 Task: Create Workspace Information Management Workspace description Create and manage company-wide volunteer and charity programs. Workspace type Marketing 
Action: Mouse moved to (360, 75)
Screenshot: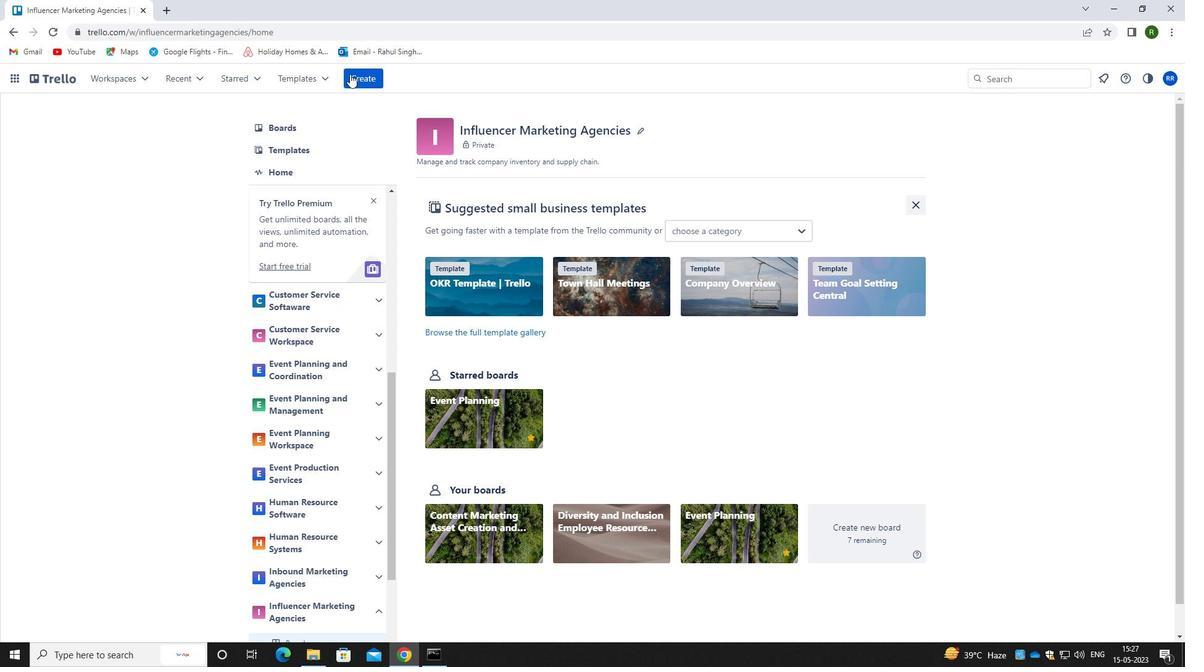 
Action: Mouse pressed left at (360, 75)
Screenshot: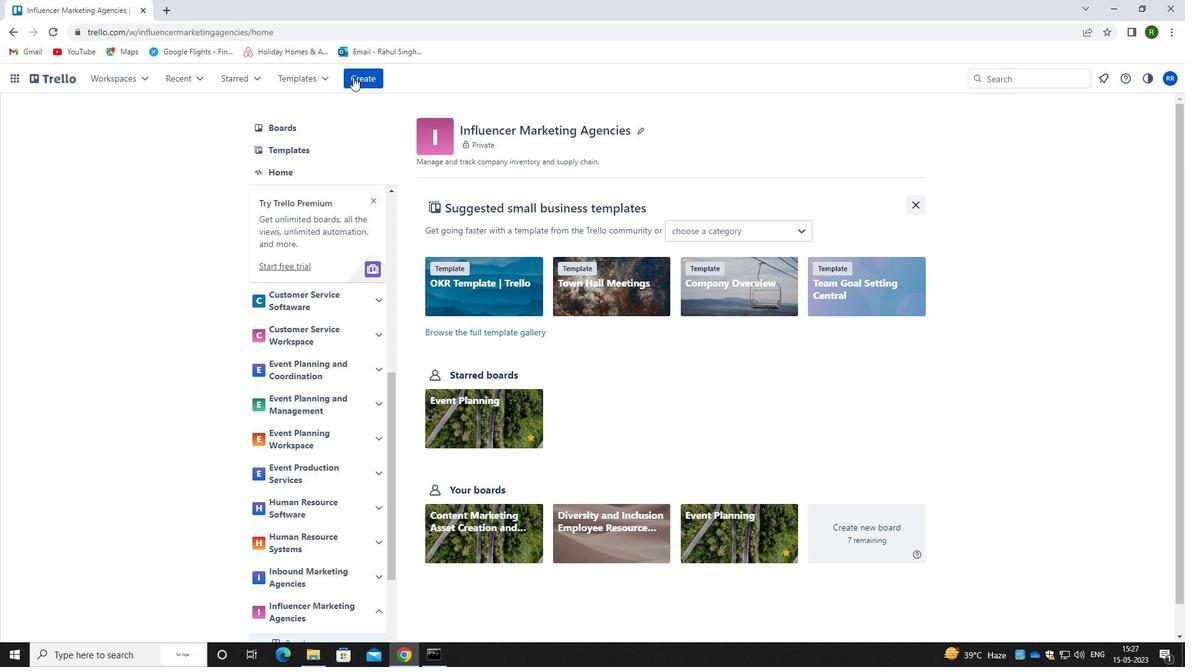 
Action: Mouse moved to (442, 210)
Screenshot: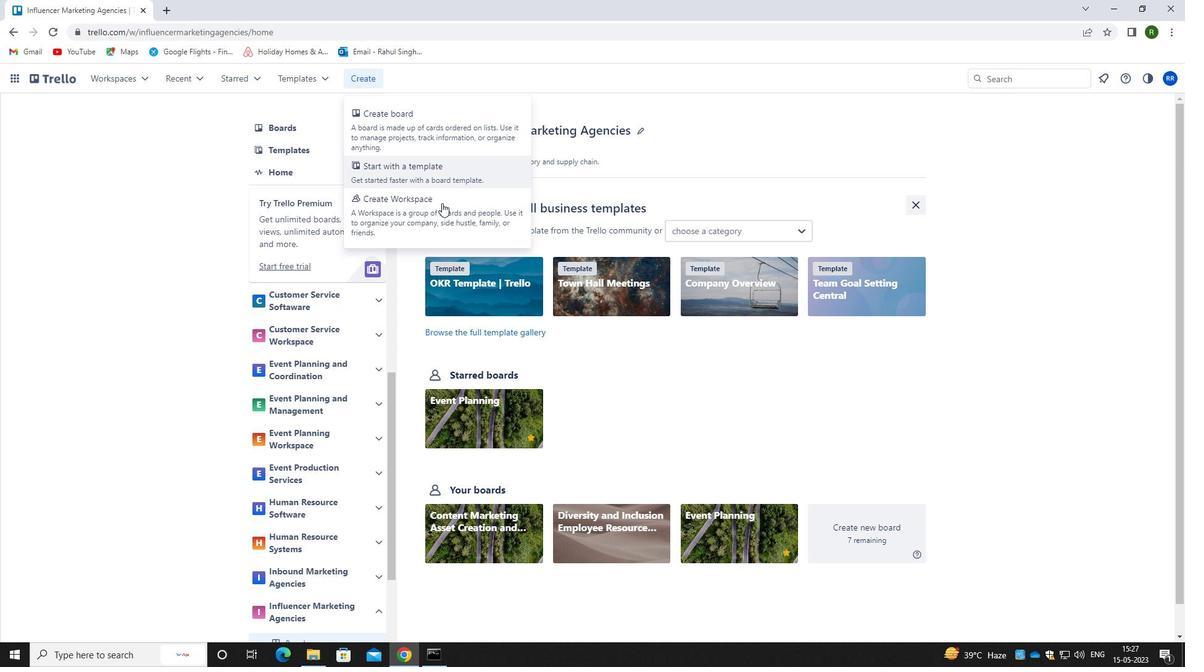 
Action: Mouse pressed left at (442, 210)
Screenshot: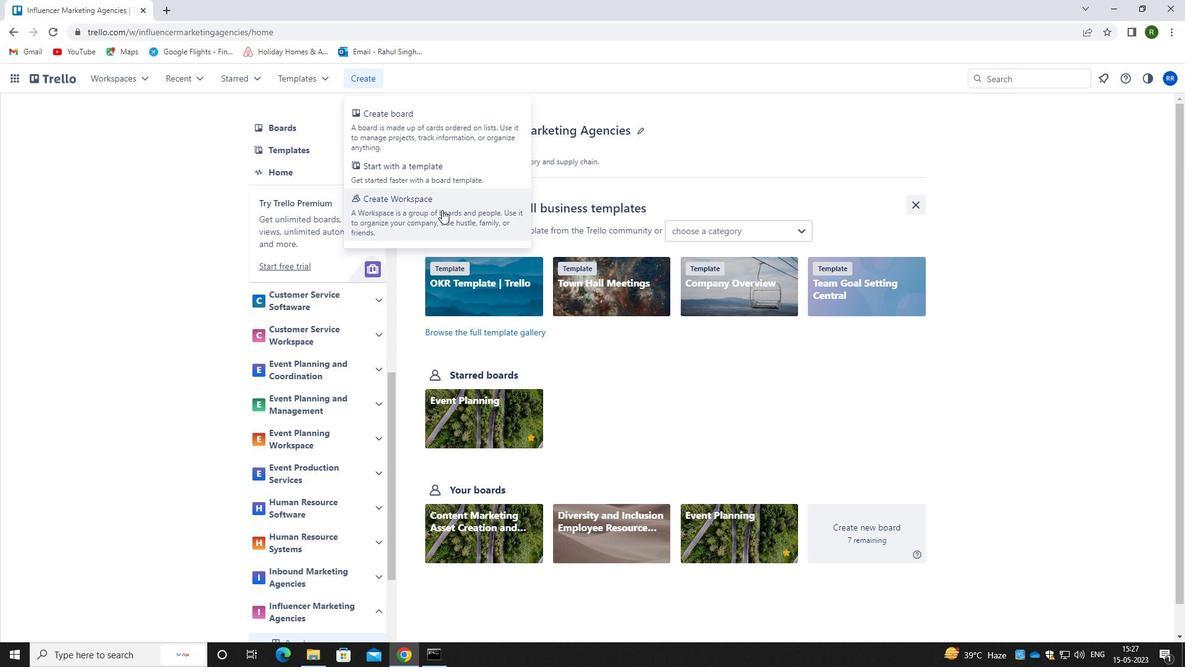 
Action: Mouse moved to (457, 233)
Screenshot: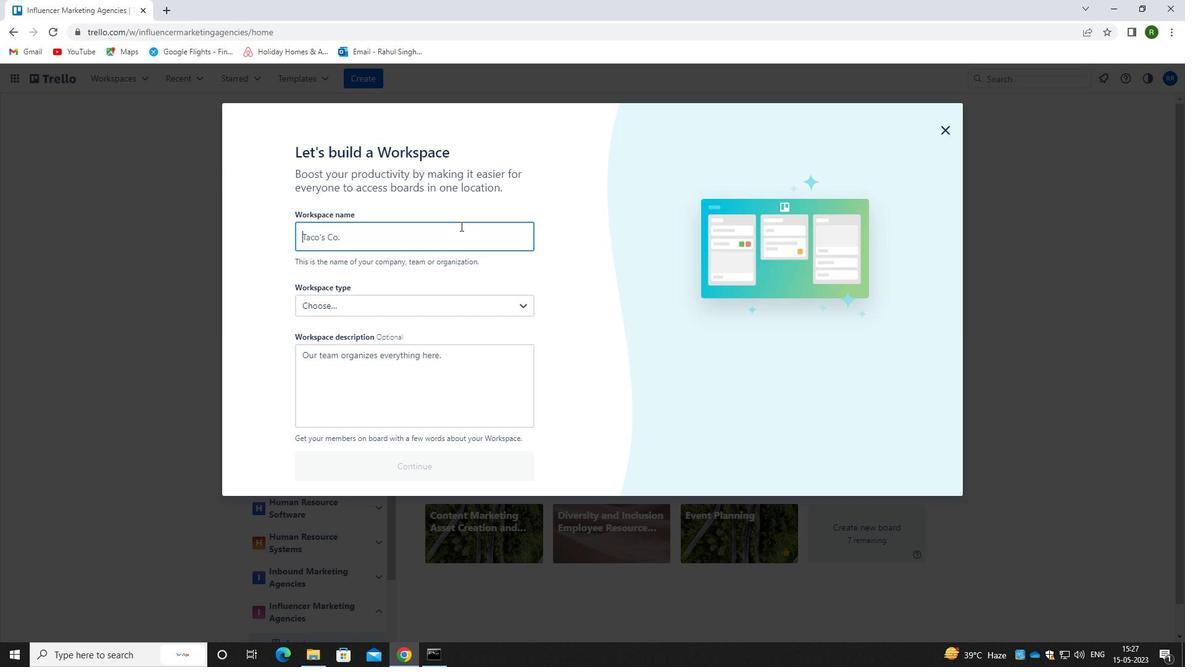 
Action: Key pressed <Key.caps_lock>i<Key.caps_lock>Nformation<Key.space><Key.caps_lock>m<Key.caps_lock>anagement
Screenshot: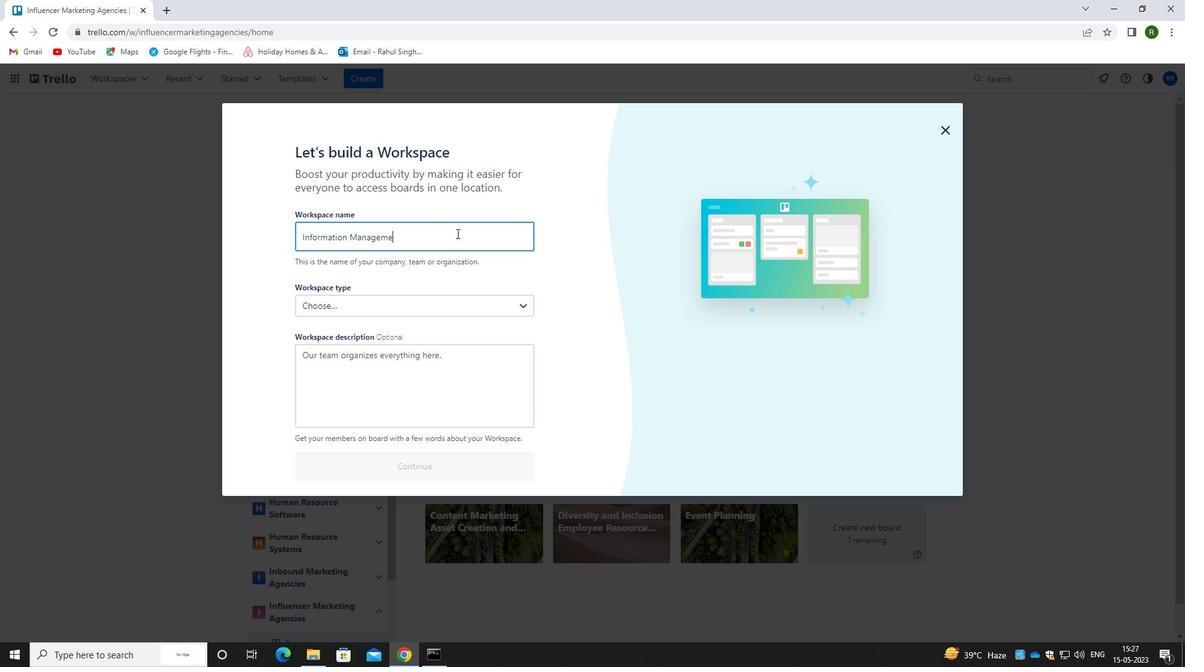 
Action: Mouse moved to (356, 371)
Screenshot: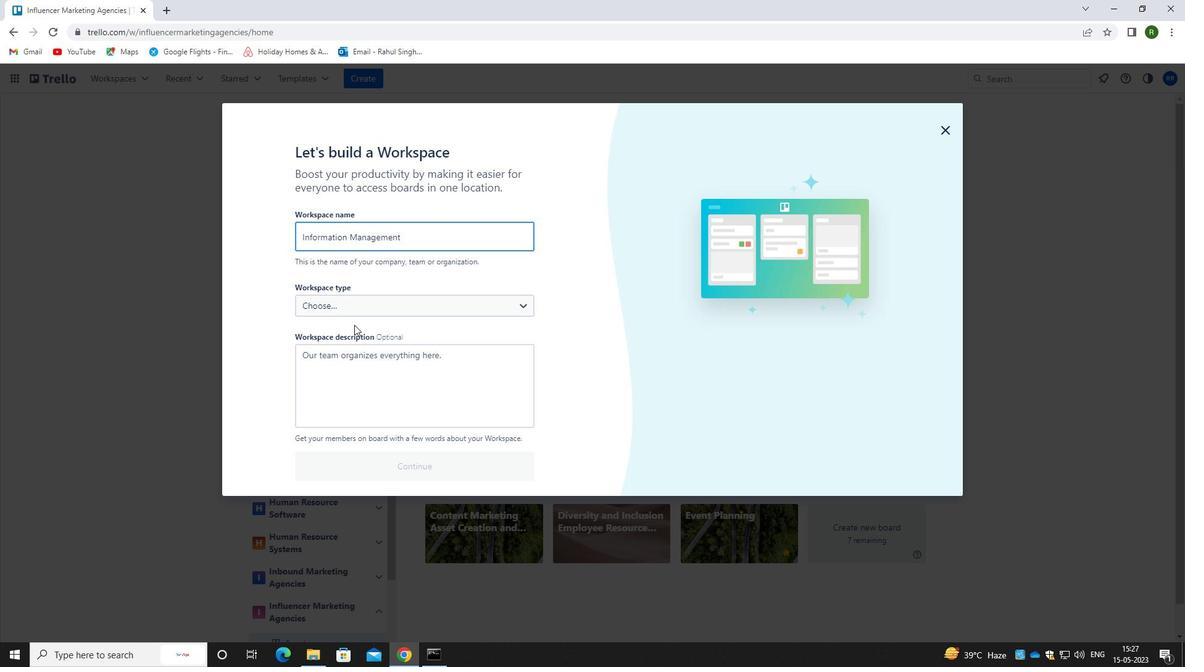
Action: Mouse pressed left at (356, 371)
Screenshot: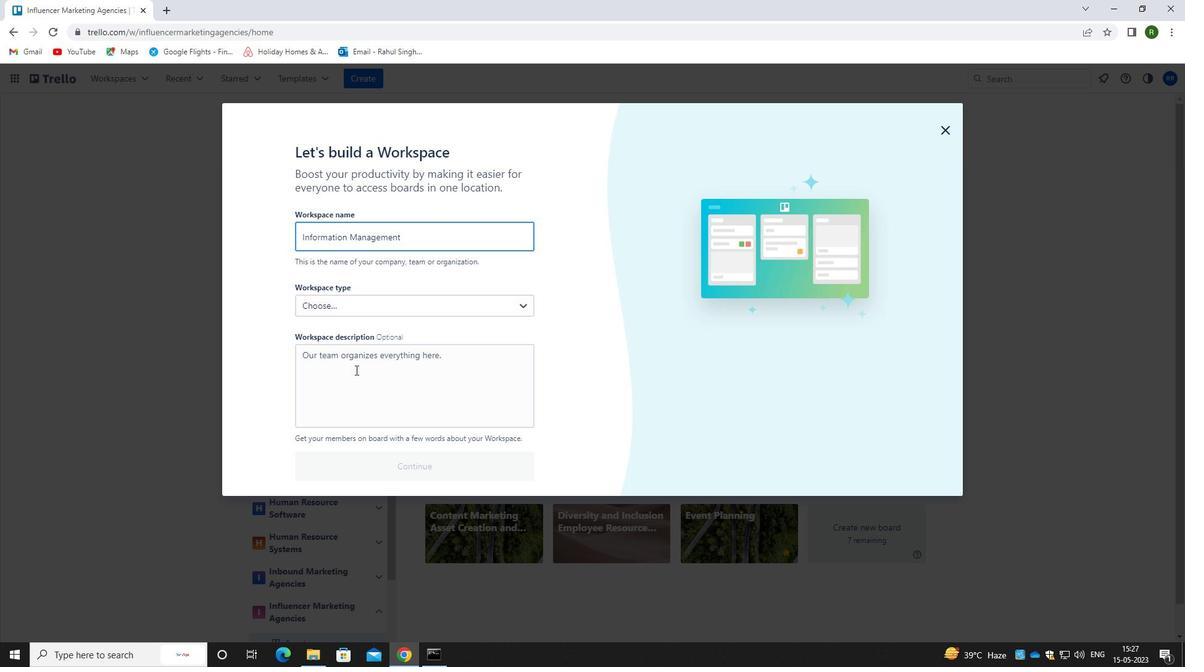 
Action: Mouse moved to (358, 372)
Screenshot: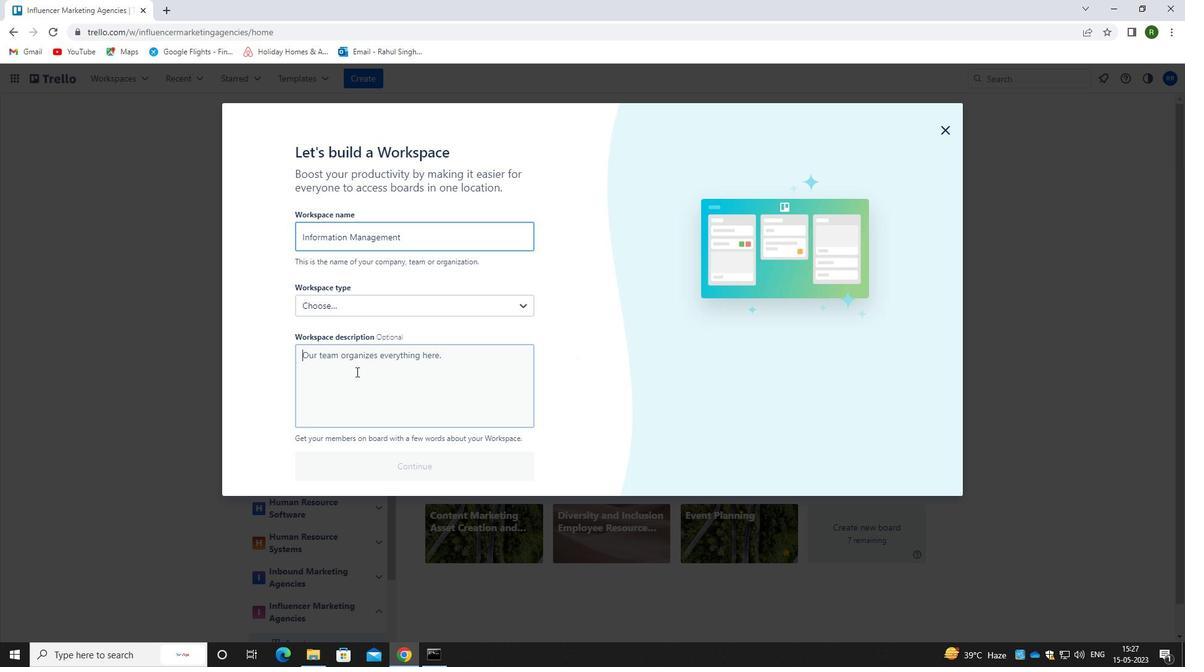 
Action: Key pressed <Key.caps_lock>c<Key.caps_lock>reate<Key.space>and<Key.space>m<Key.caps_lock><Key.backspace>m<Key.caps_lock>anage<Key.space>compony-wif<Key.backspace><Key.backspace><Key.backspace><Key.backspace><Key.backspace><Key.backspace><Key.backspace>any-wide<Key.space>volunteer<Key.space>and<Key.space>charity<Key.space>programs.
Screenshot: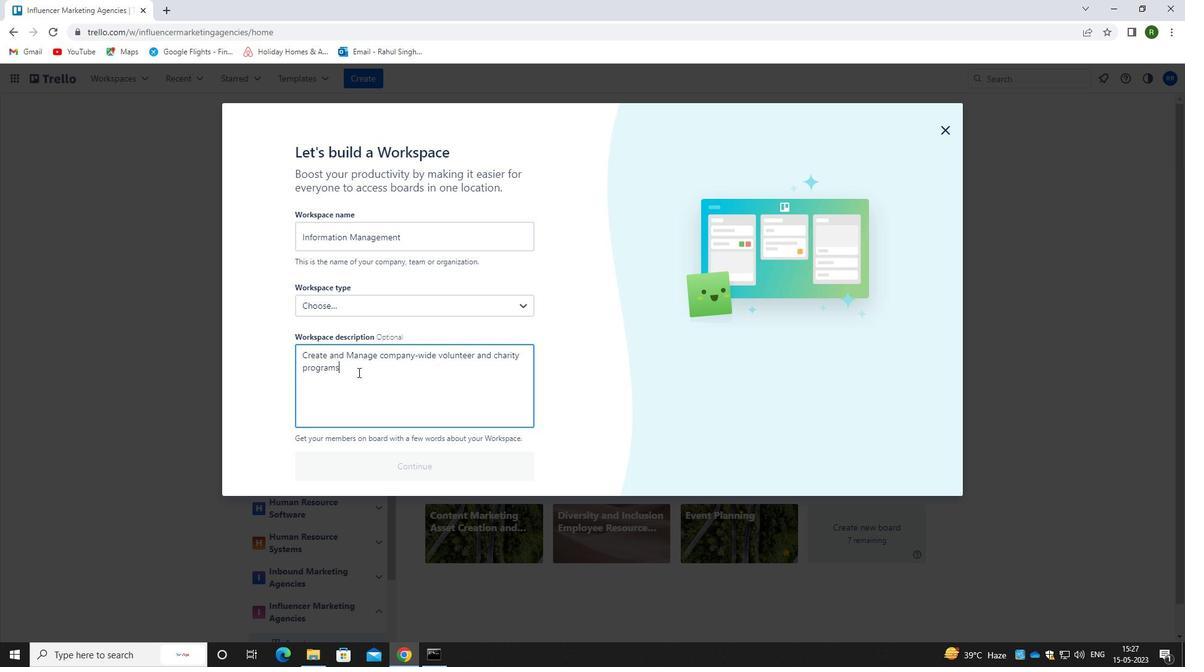 
Action: Mouse moved to (346, 307)
Screenshot: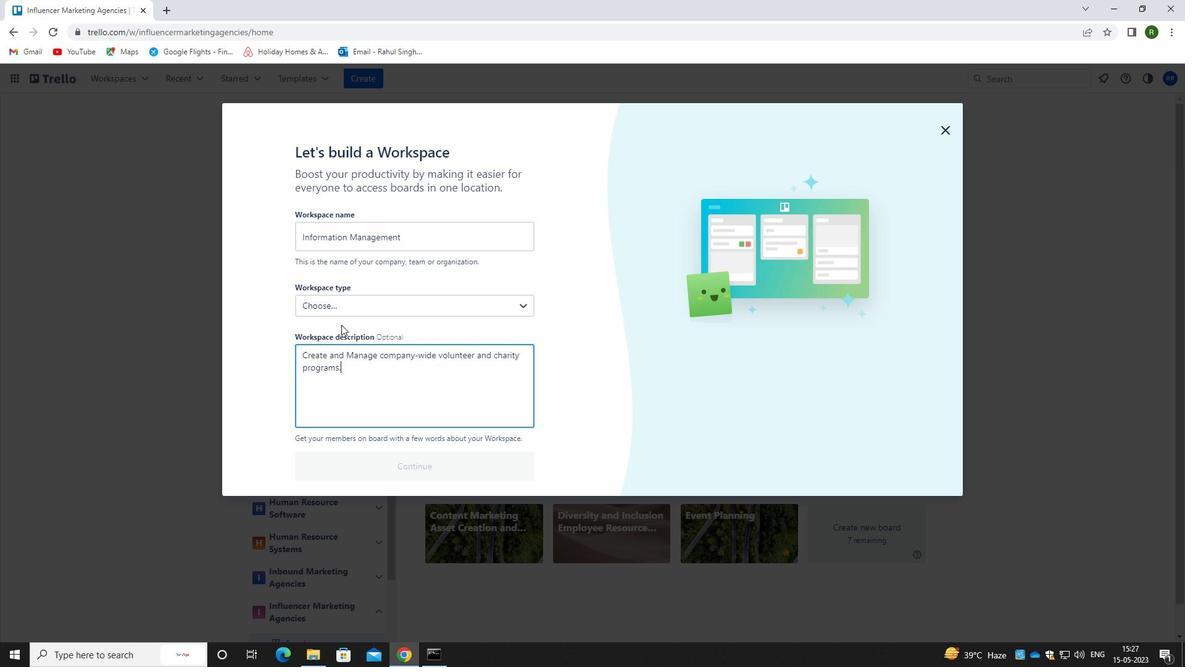 
Action: Mouse pressed left at (346, 307)
Screenshot: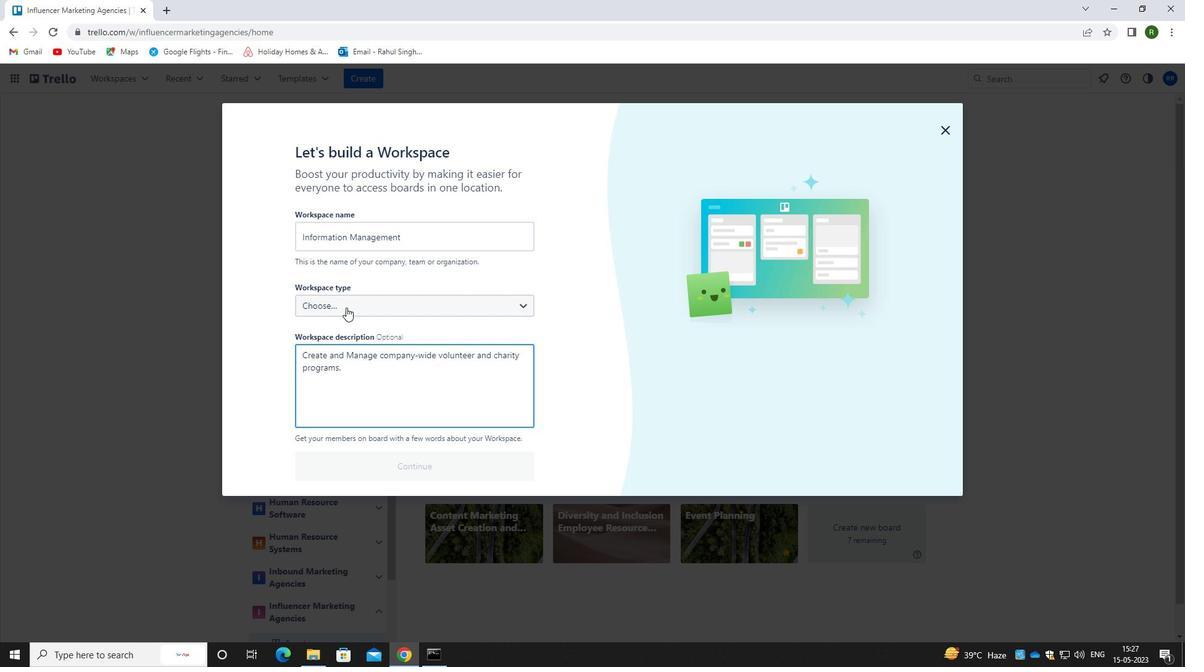 
Action: Mouse moved to (345, 455)
Screenshot: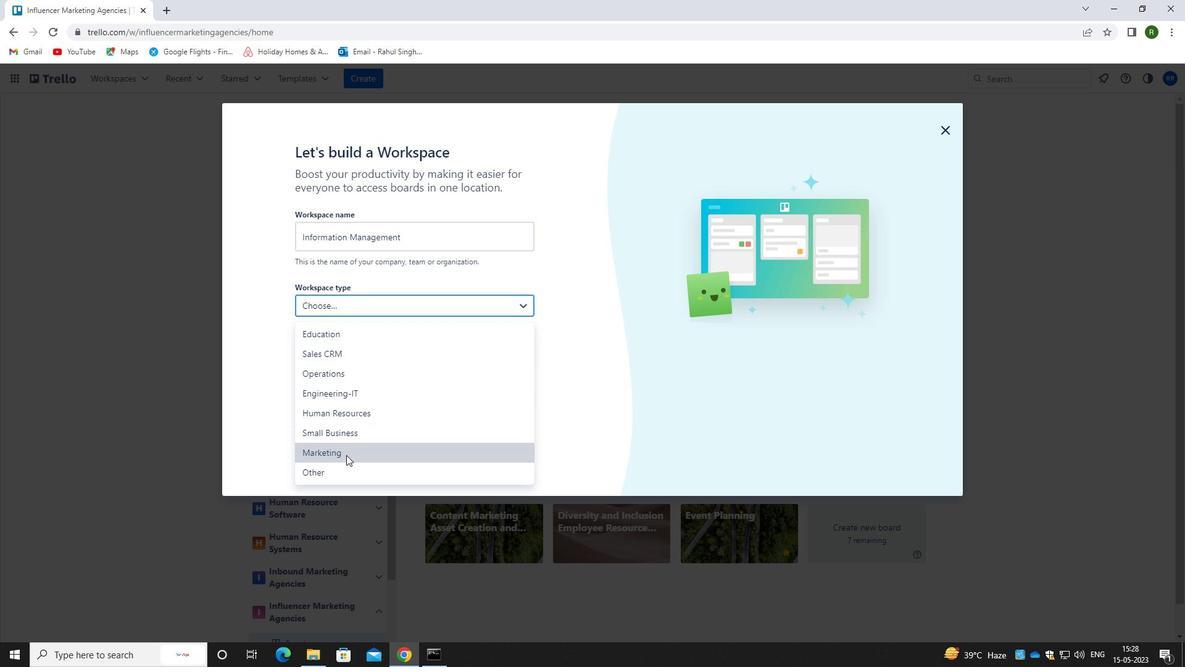 
Action: Mouse pressed left at (345, 455)
Screenshot: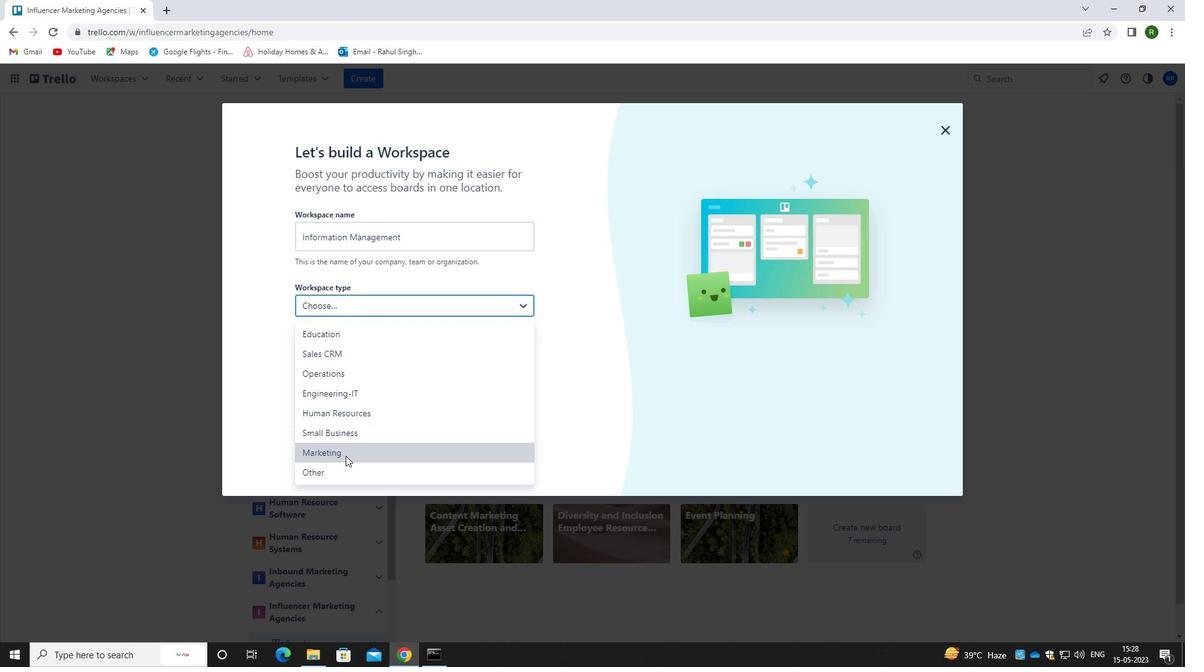 
Action: Mouse moved to (374, 466)
Screenshot: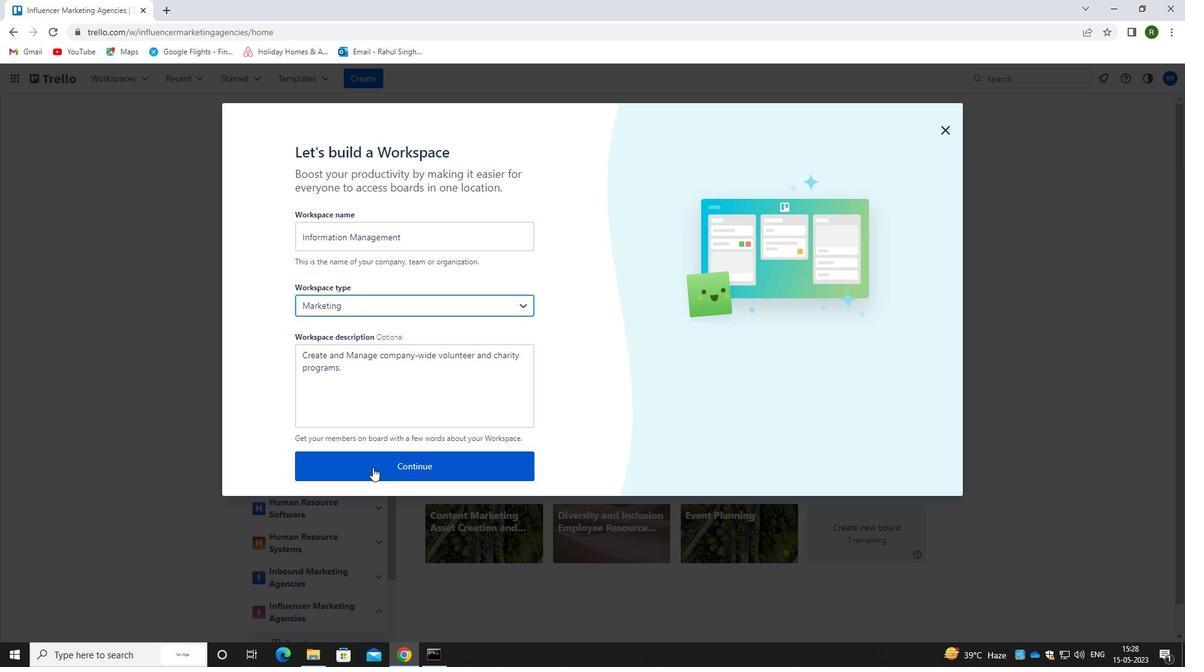 
Action: Mouse pressed left at (374, 466)
Screenshot: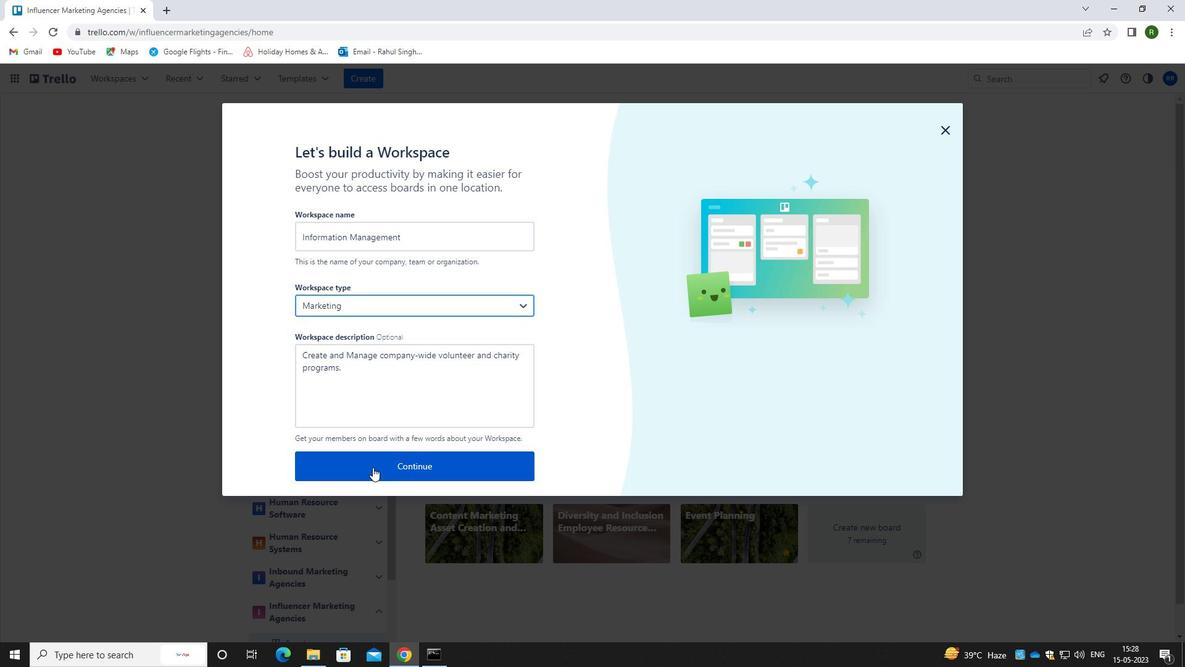 
Action: Mouse moved to (408, 338)
Screenshot: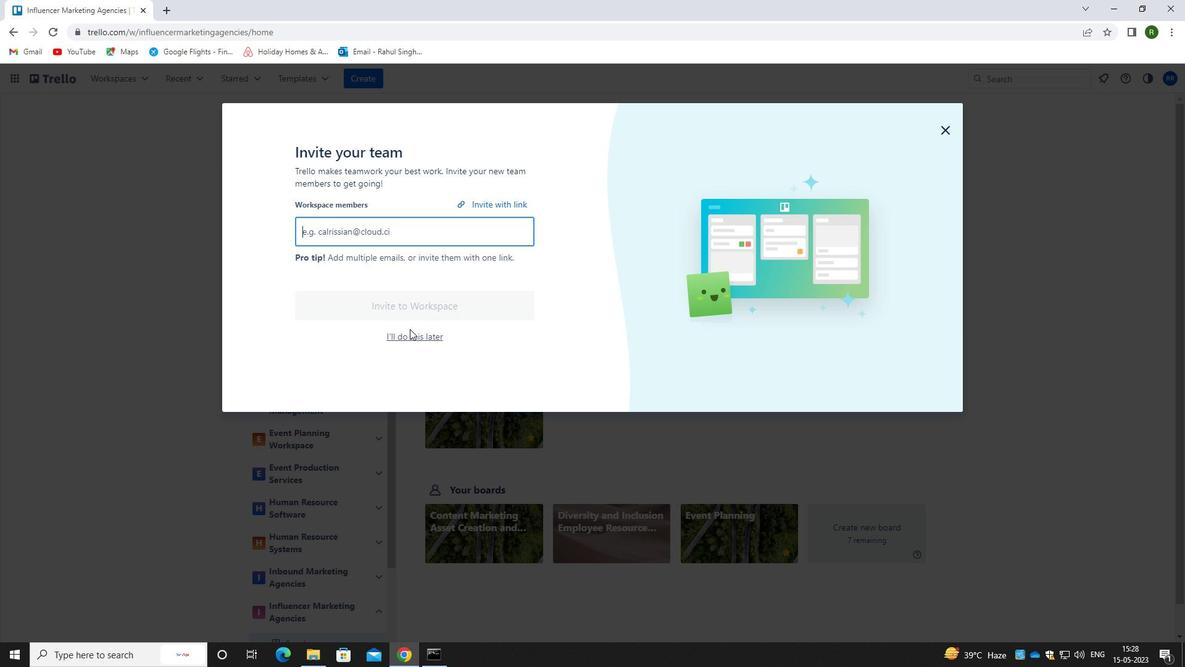 
Action: Mouse pressed left at (408, 338)
Screenshot: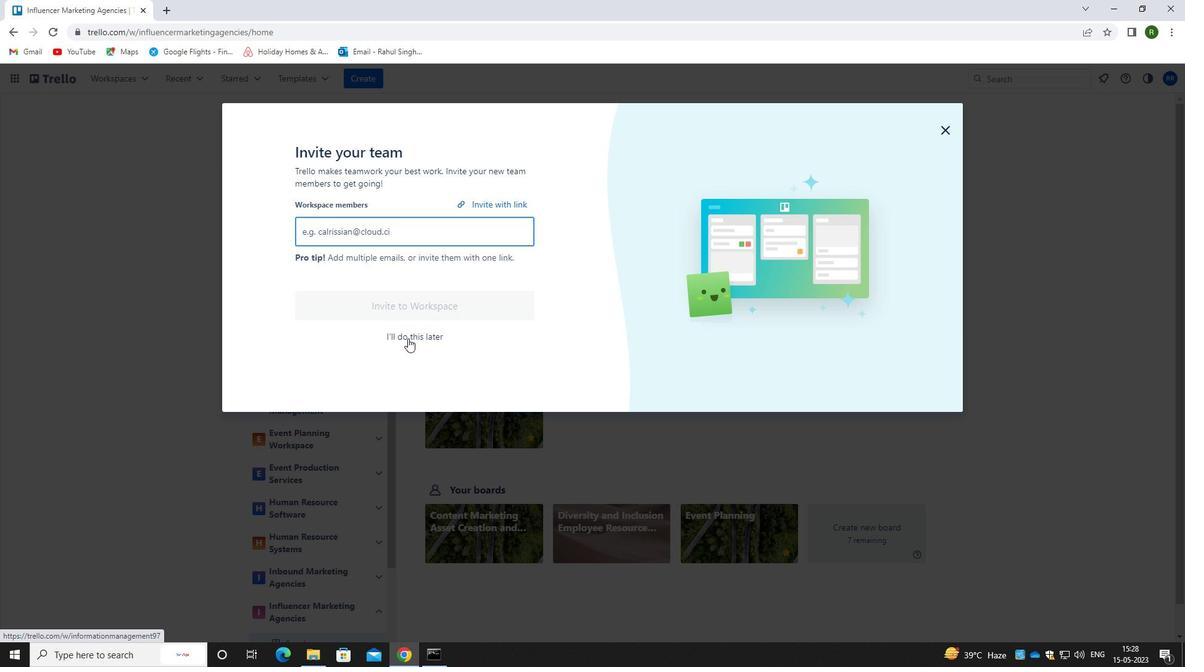 
Action: Mouse moved to (407, 339)
Screenshot: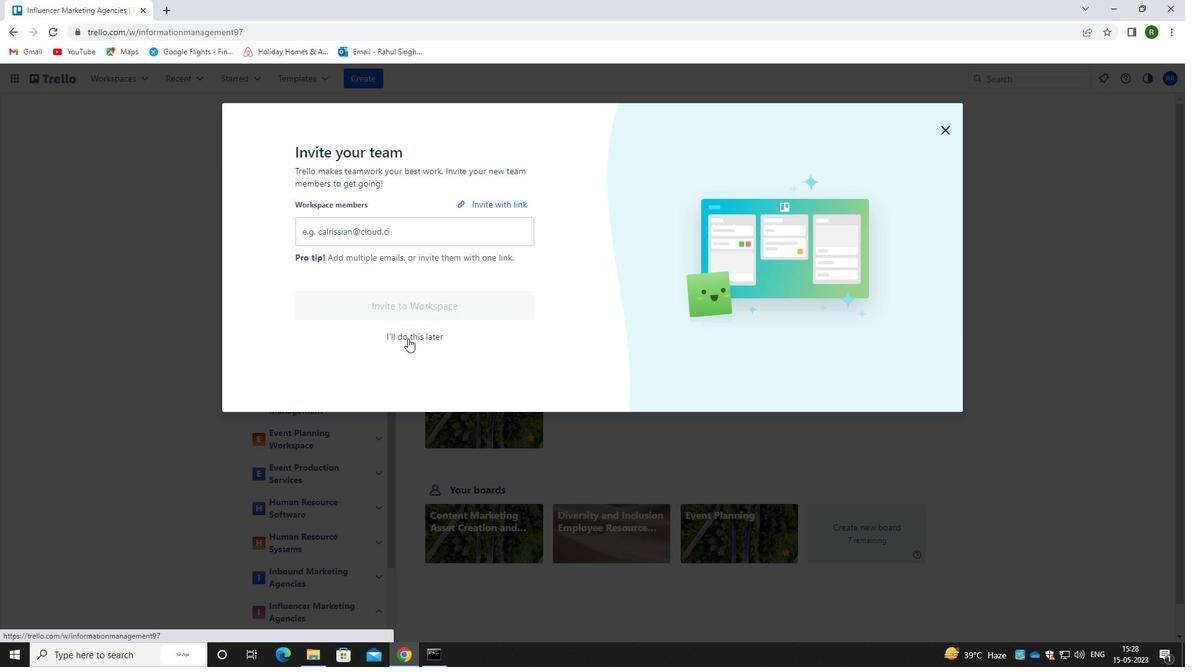 
